 Task: Check the data of "Max calls waiting".
Action: Mouse moved to (16, 258)
Screenshot: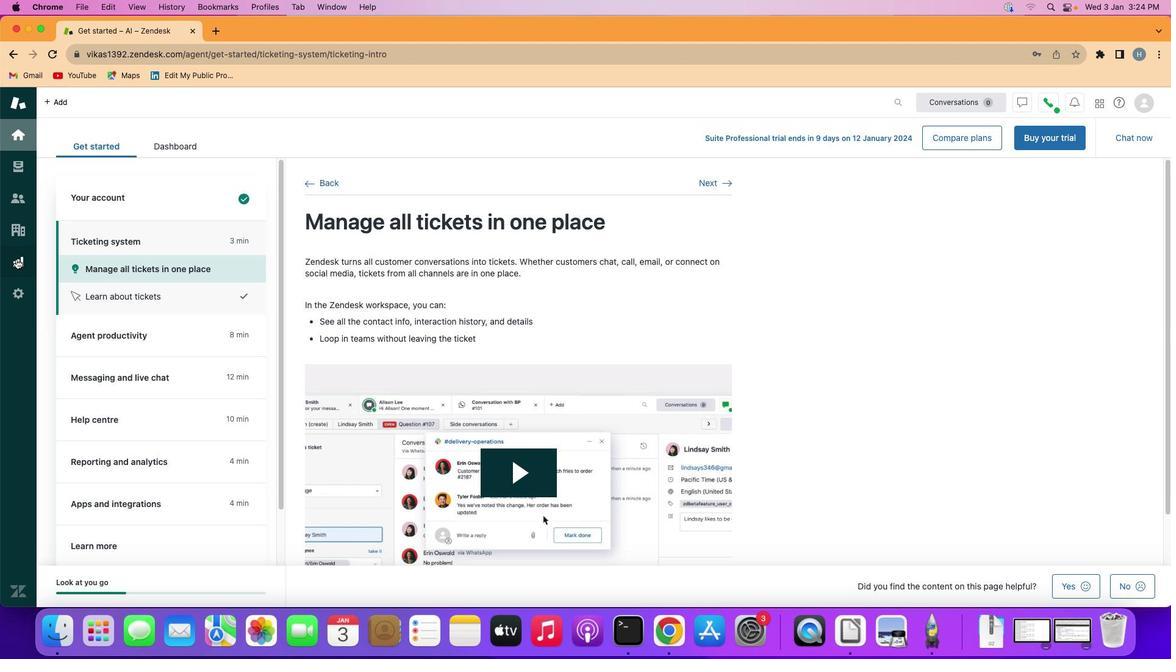 
Action: Mouse pressed left at (16, 258)
Screenshot: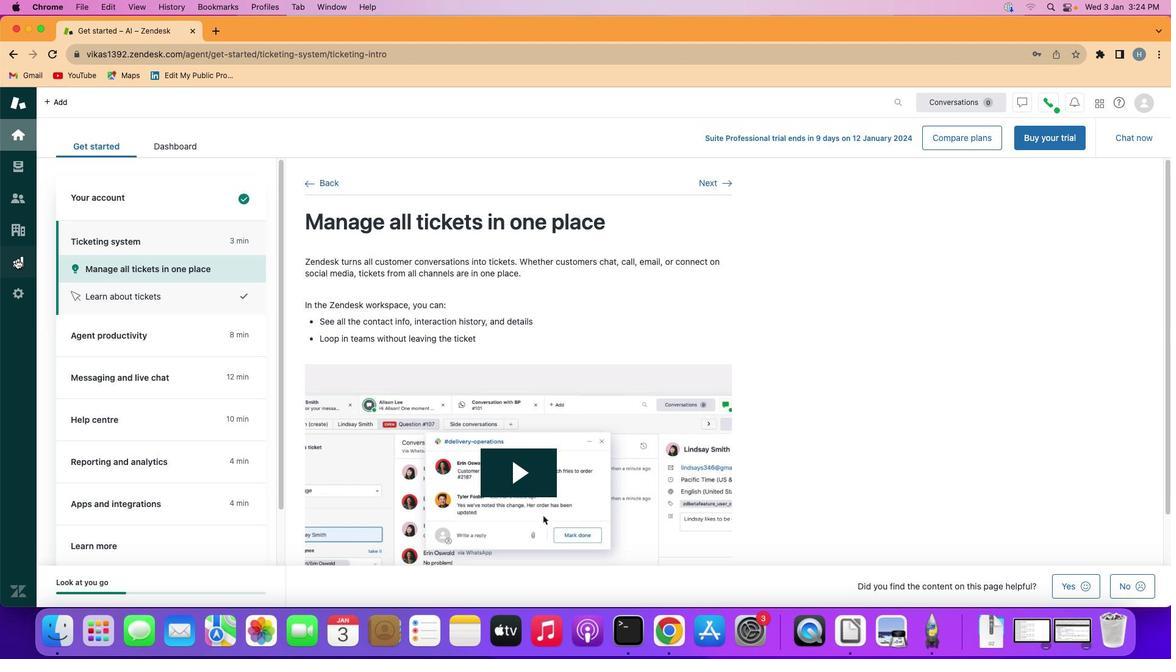 
Action: Mouse moved to (299, 167)
Screenshot: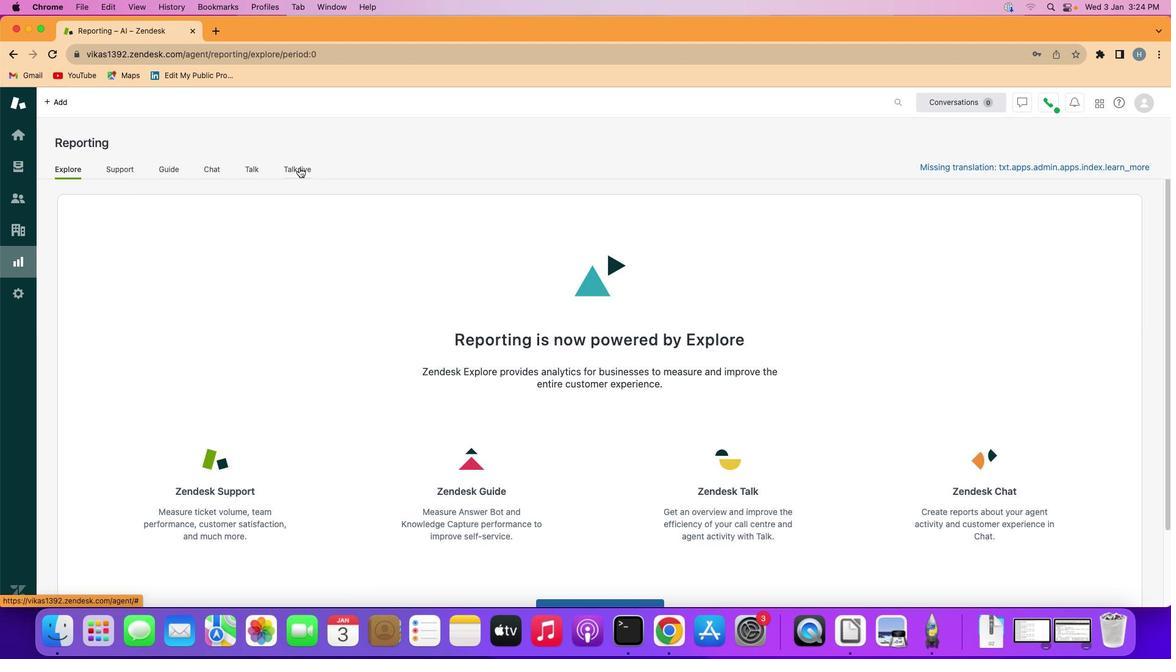 
Action: Mouse pressed left at (299, 167)
Screenshot: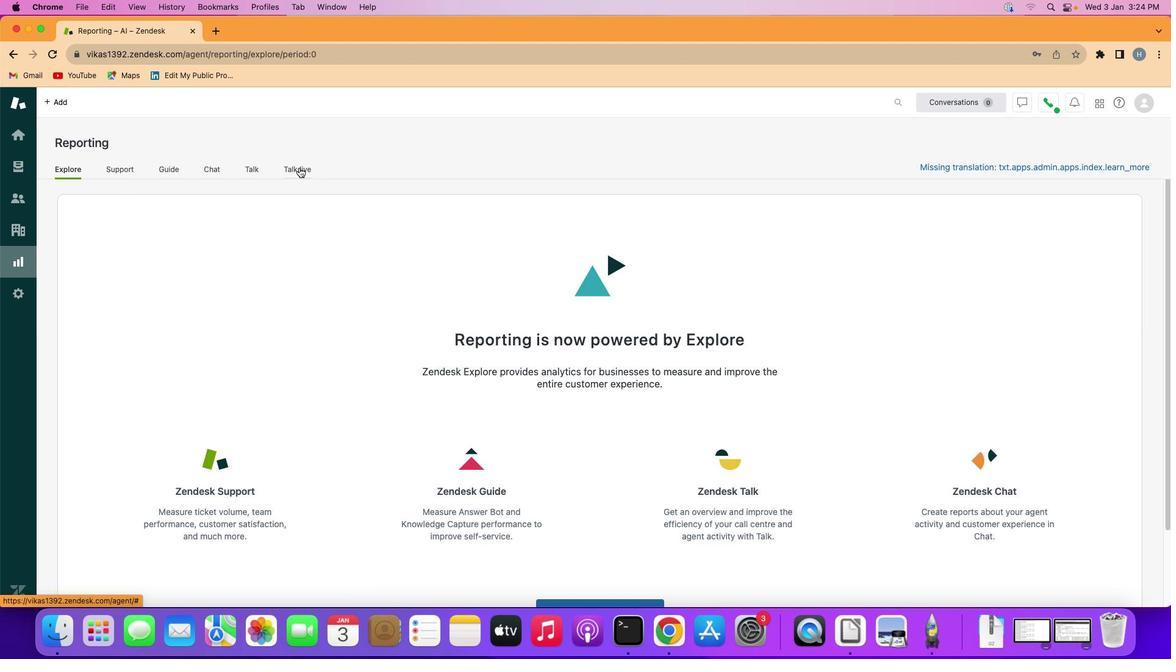 
Action: Mouse moved to (186, 400)
Screenshot: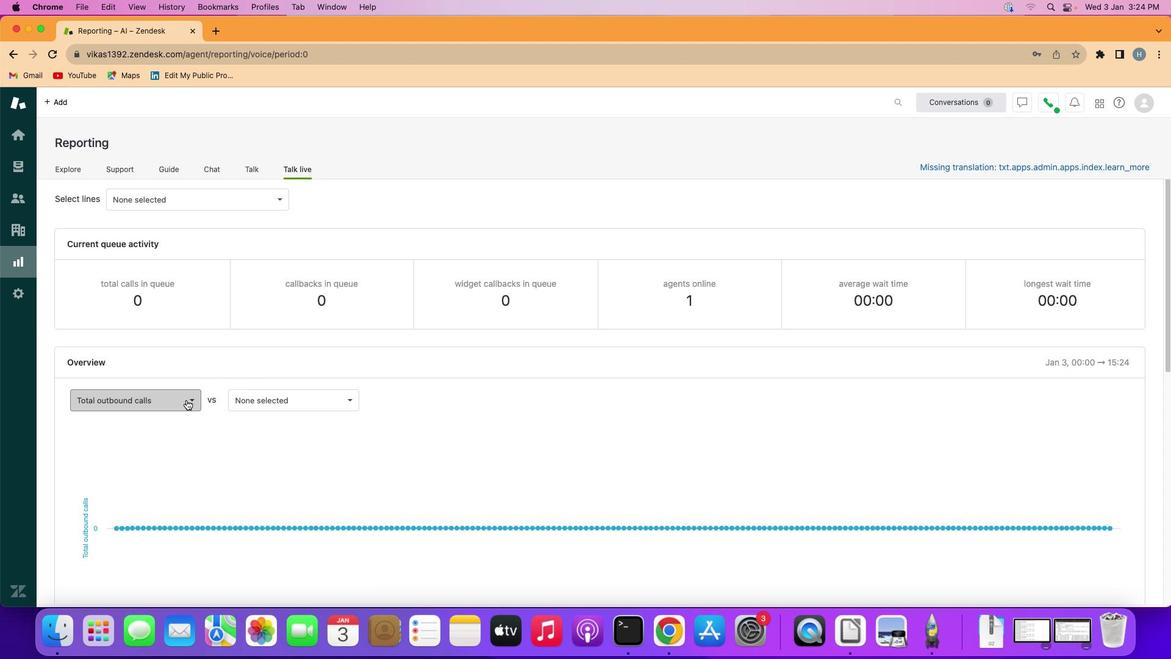 
Action: Mouse pressed left at (186, 400)
Screenshot: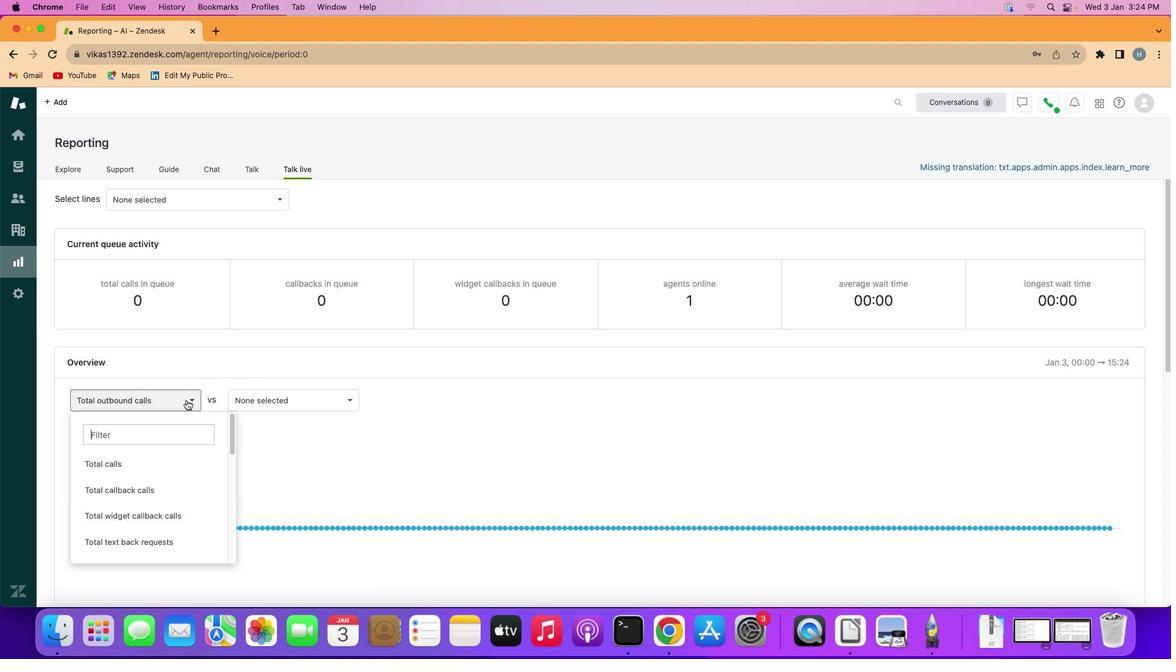 
Action: Mouse moved to (145, 473)
Screenshot: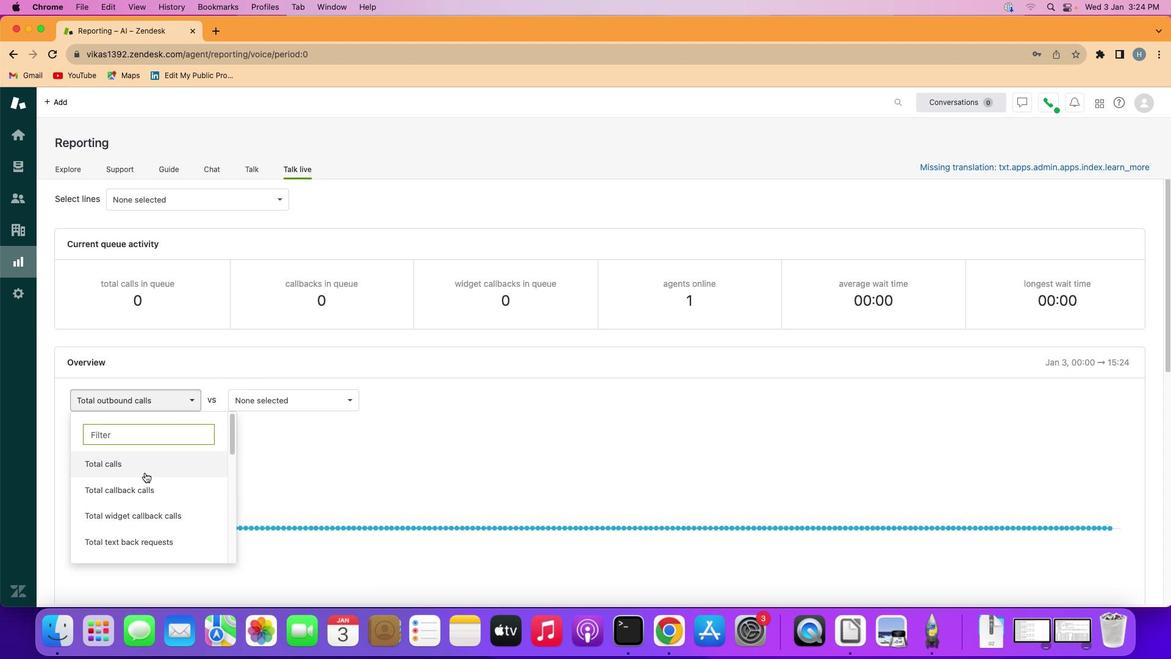 
Action: Mouse scrolled (145, 473) with delta (0, 0)
Screenshot: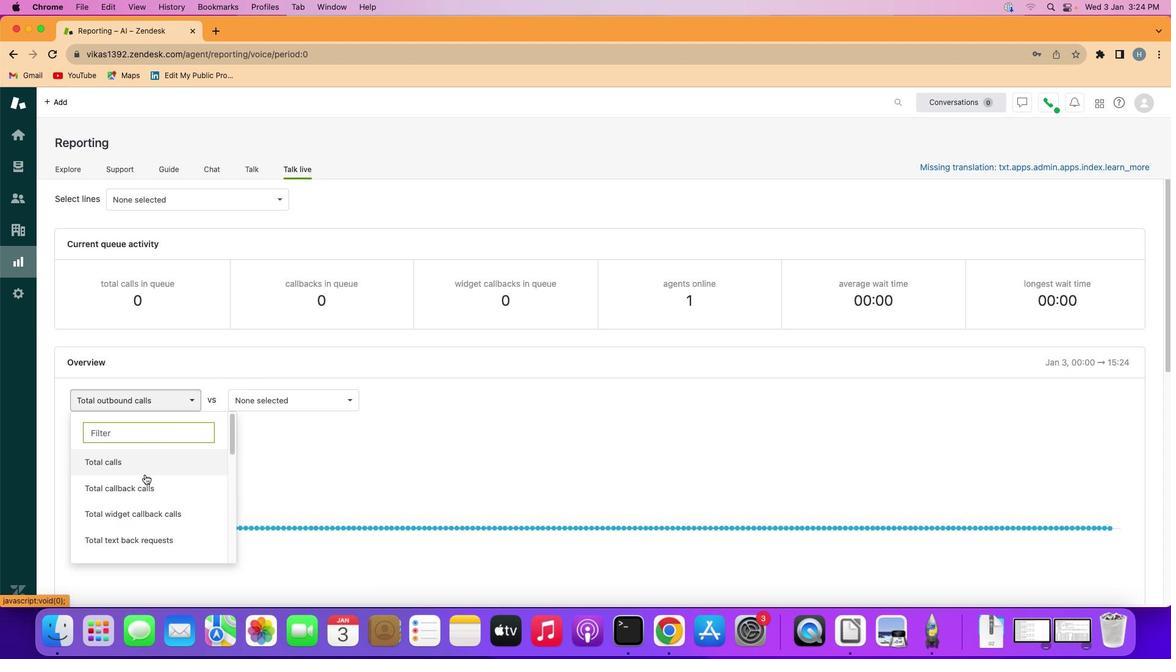 
Action: Mouse moved to (145, 474)
Screenshot: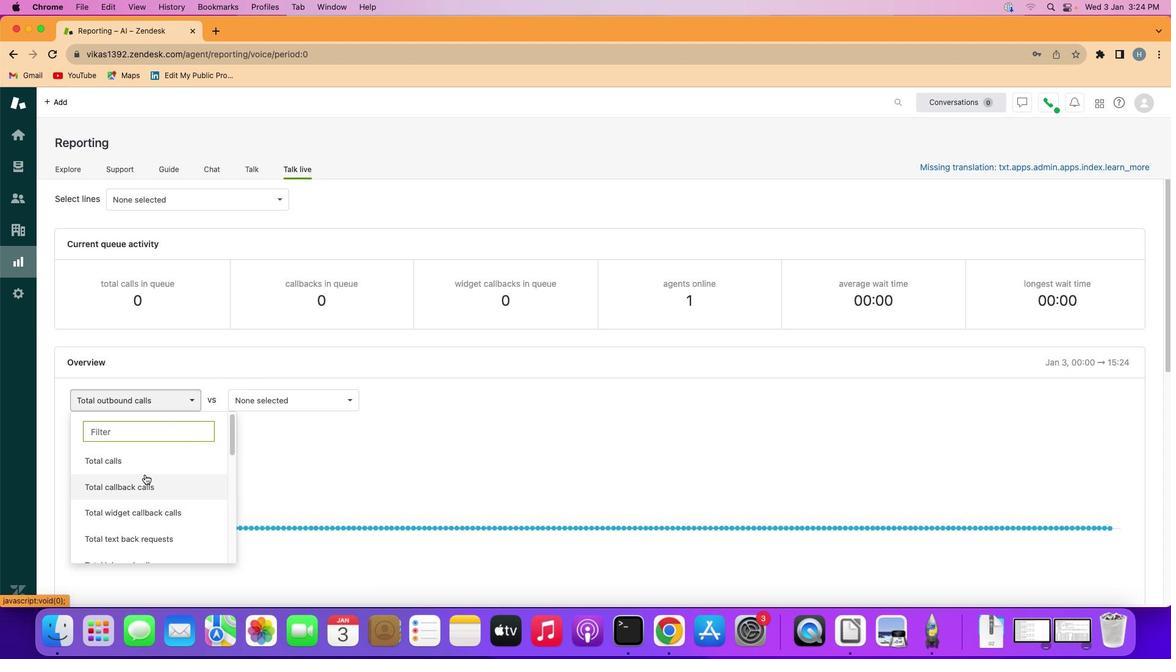 
Action: Mouse scrolled (145, 474) with delta (0, 0)
Screenshot: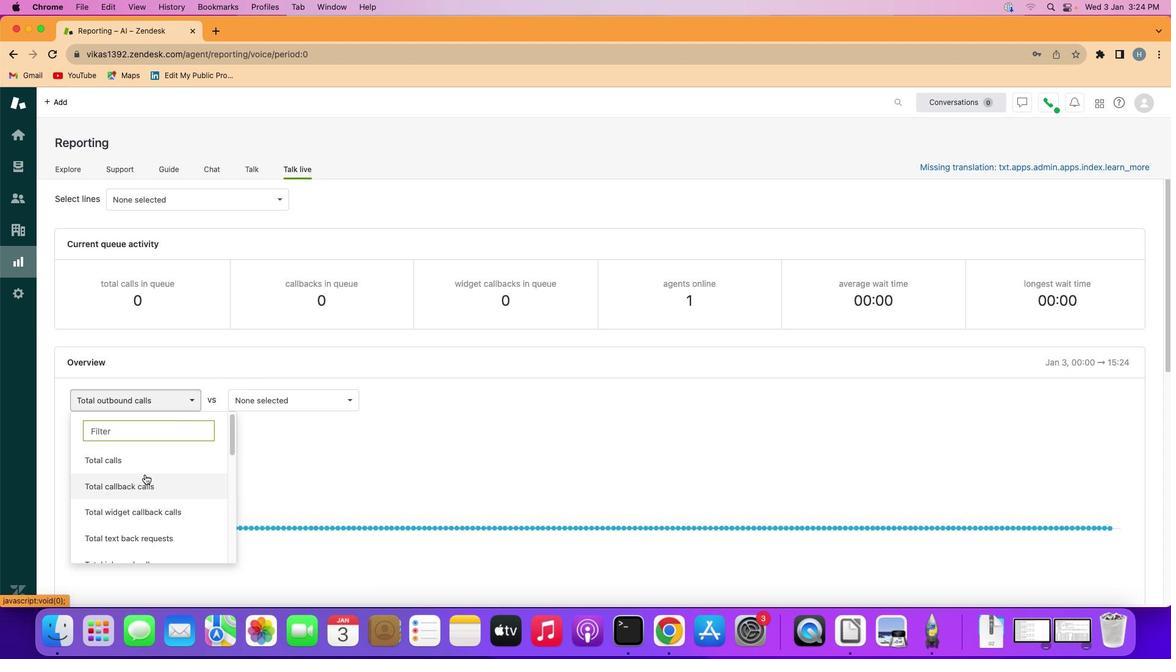 
Action: Mouse scrolled (145, 474) with delta (0, 0)
Screenshot: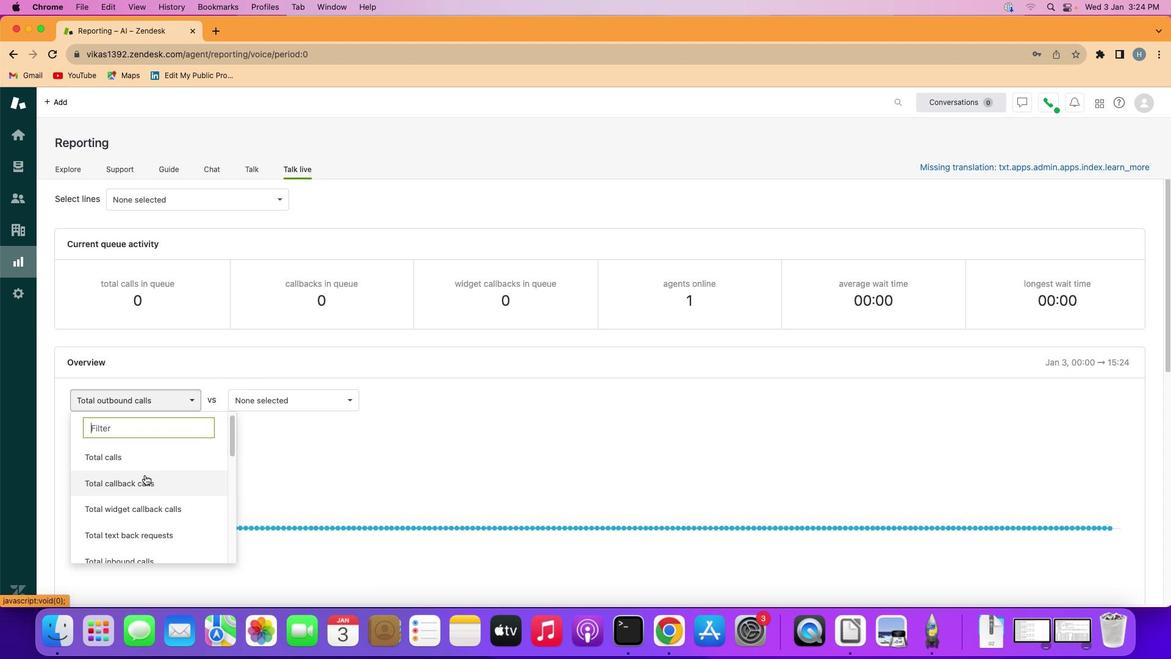 
Action: Mouse moved to (145, 474)
Screenshot: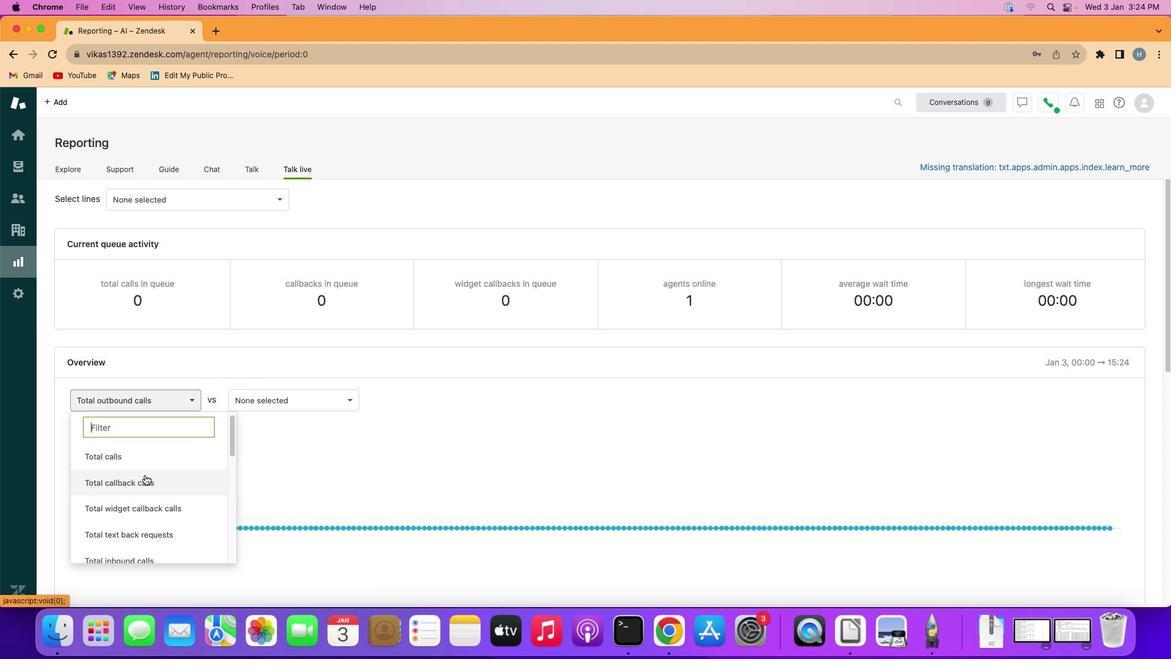 
Action: Mouse scrolled (145, 474) with delta (0, 0)
Screenshot: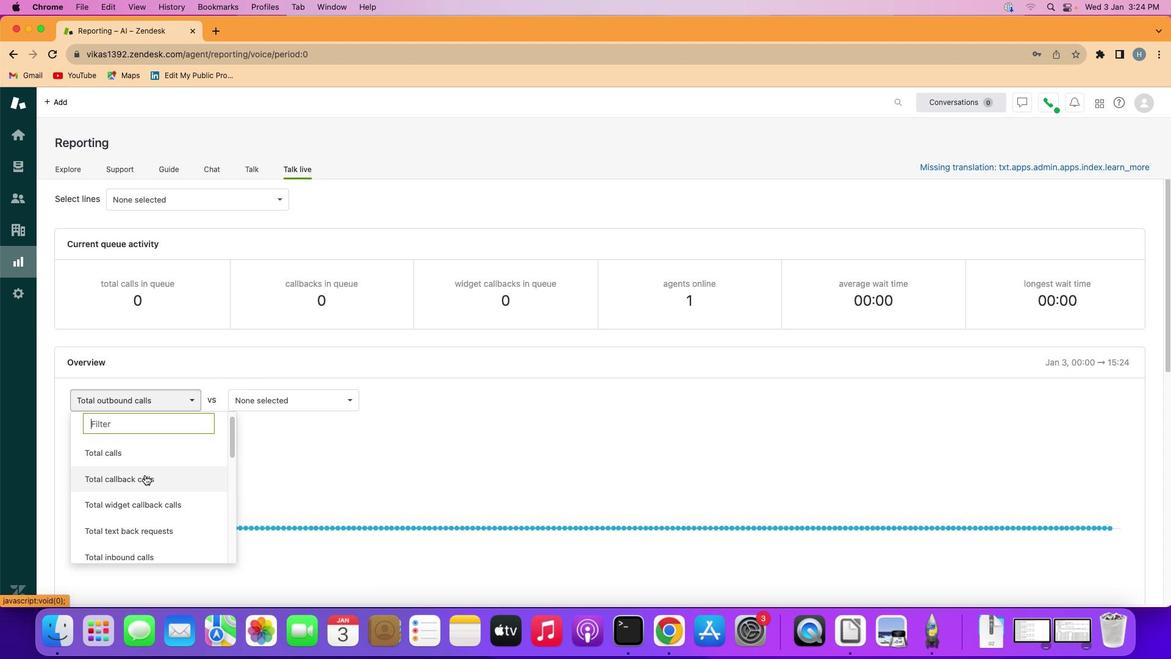 
Action: Mouse scrolled (145, 474) with delta (0, 0)
Screenshot: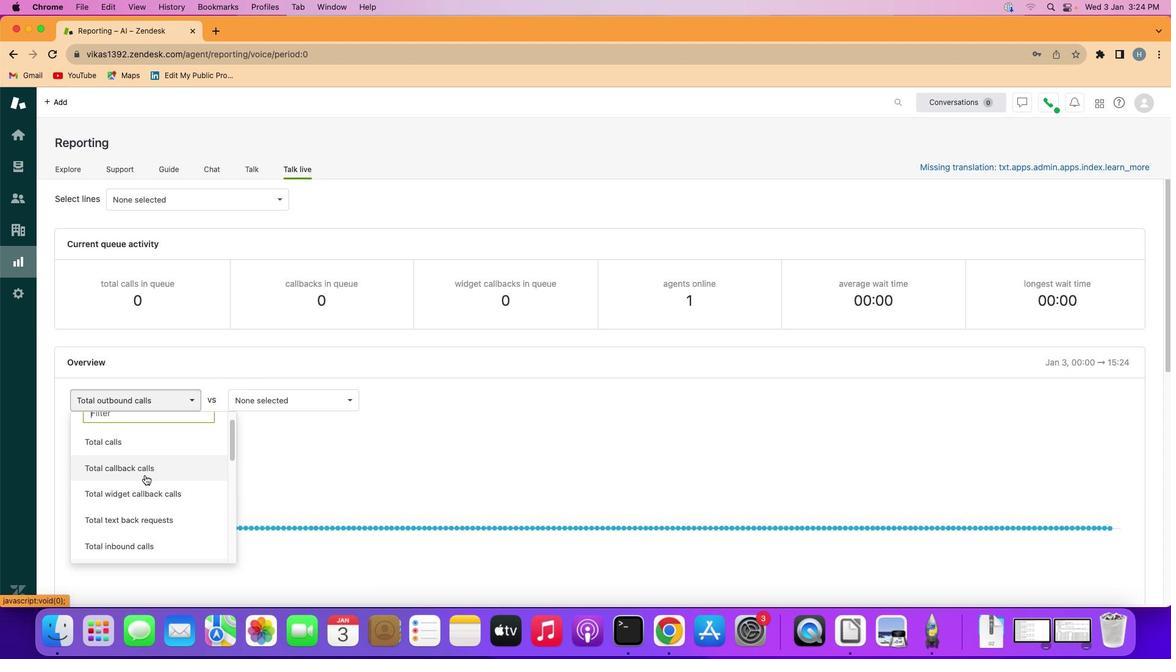 
Action: Mouse moved to (151, 475)
Screenshot: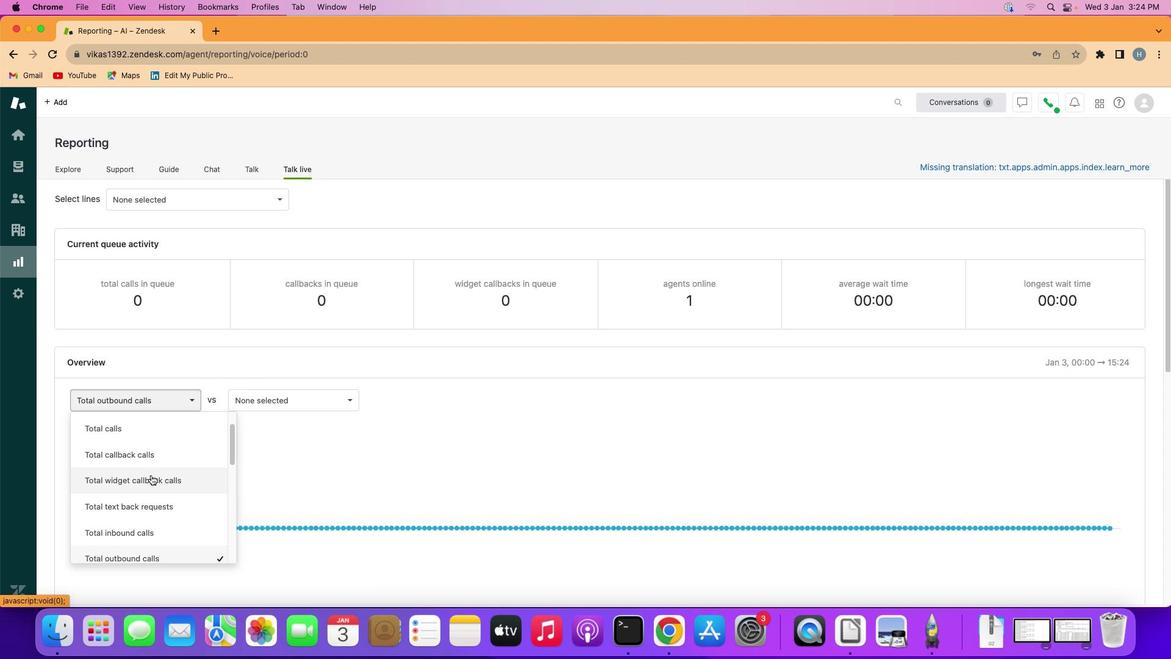 
Action: Mouse scrolled (151, 475) with delta (0, 0)
Screenshot: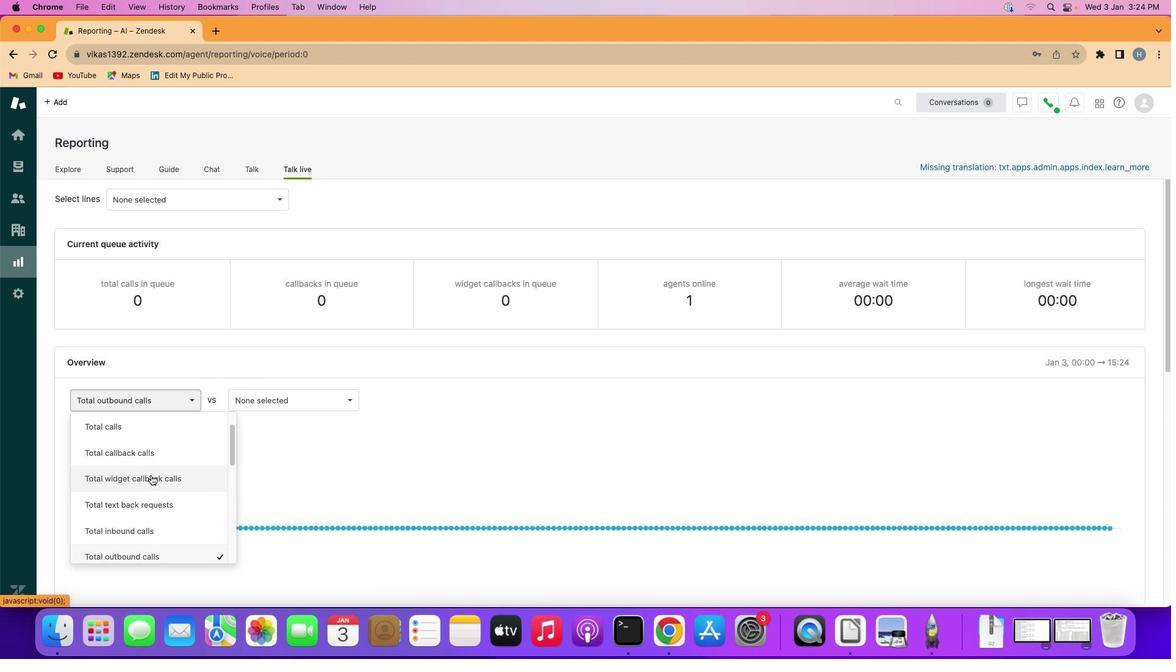 
Action: Mouse scrolled (151, 475) with delta (0, 0)
Screenshot: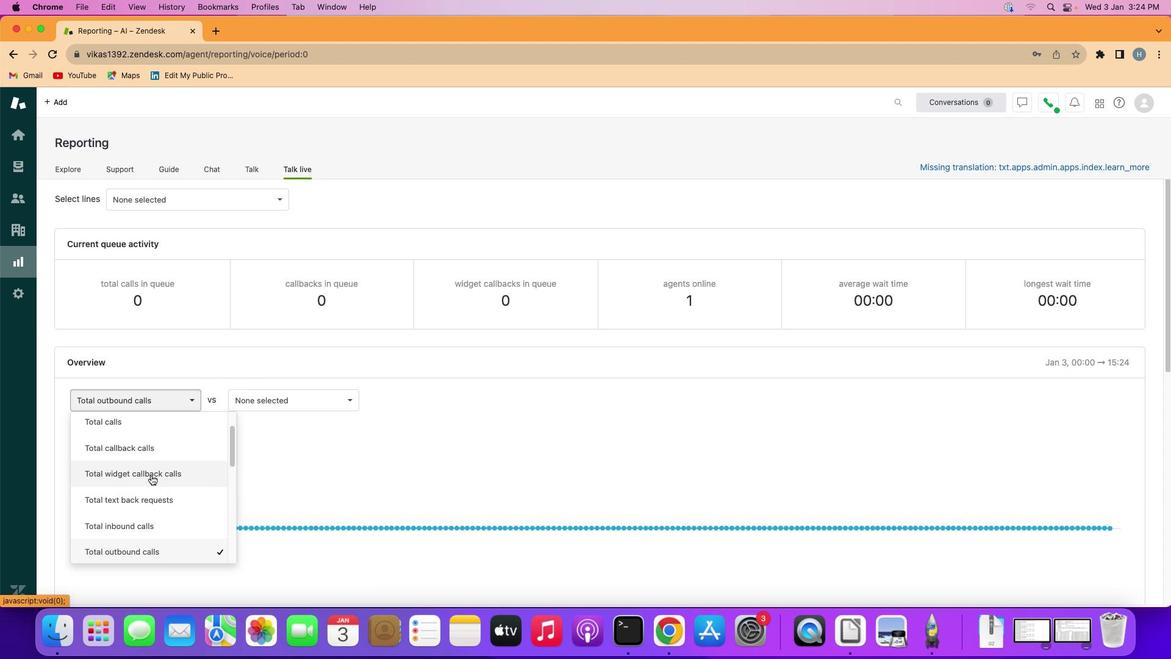 
Action: Mouse moved to (151, 474)
Screenshot: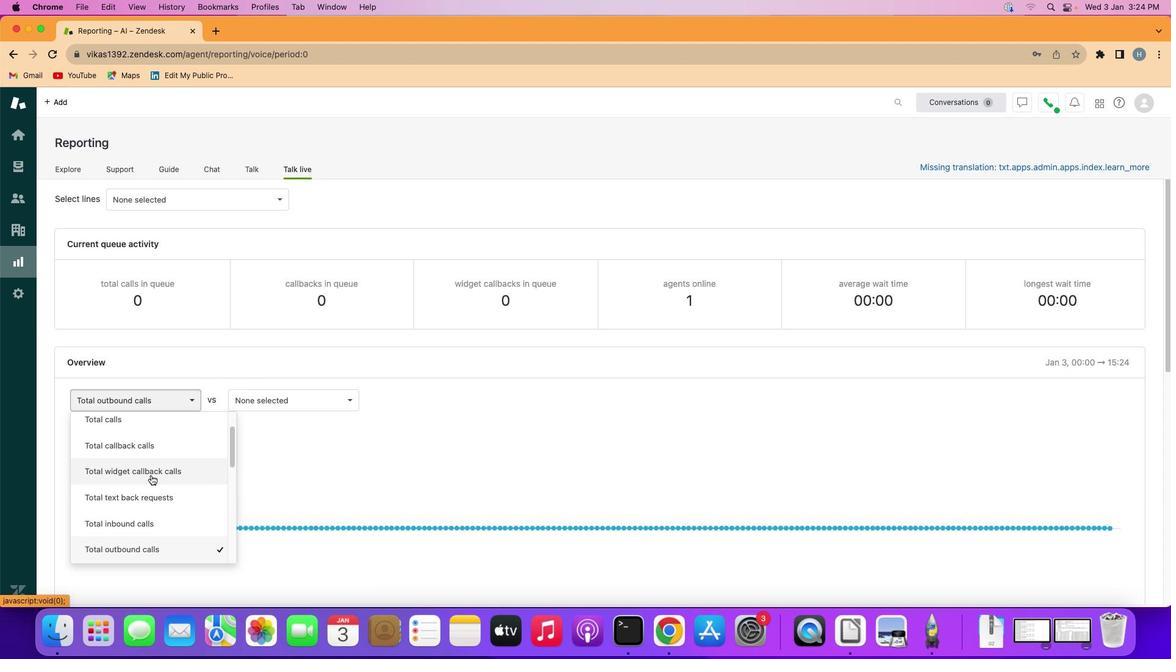 
Action: Mouse scrolled (151, 474) with delta (0, 0)
Screenshot: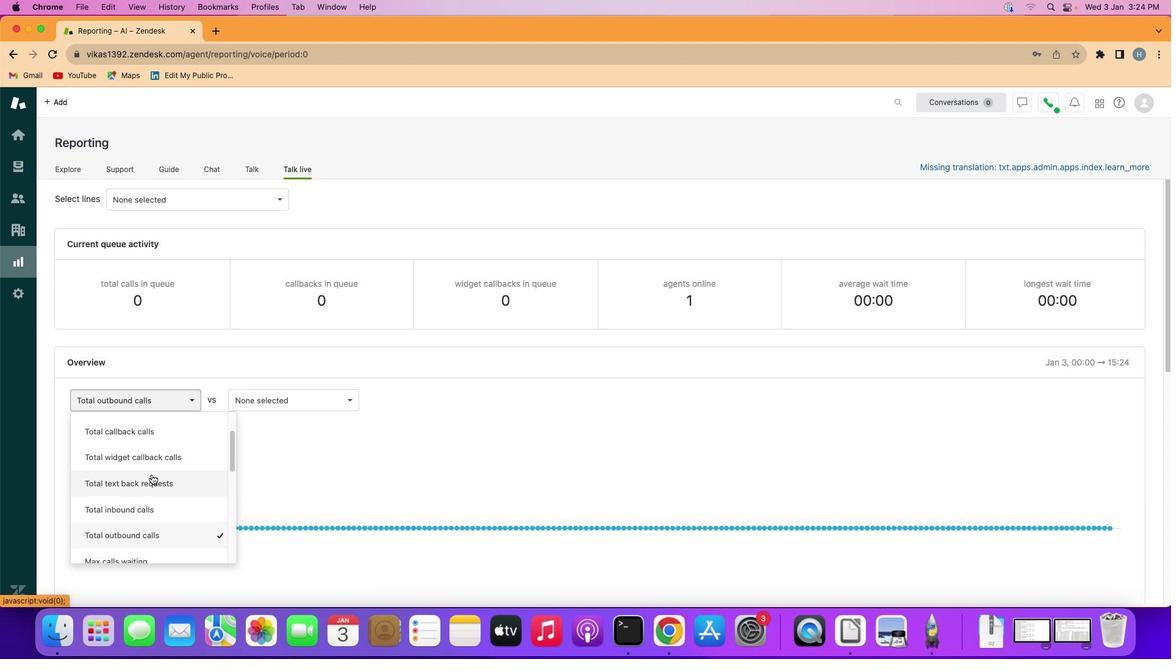 
Action: Mouse moved to (151, 474)
Screenshot: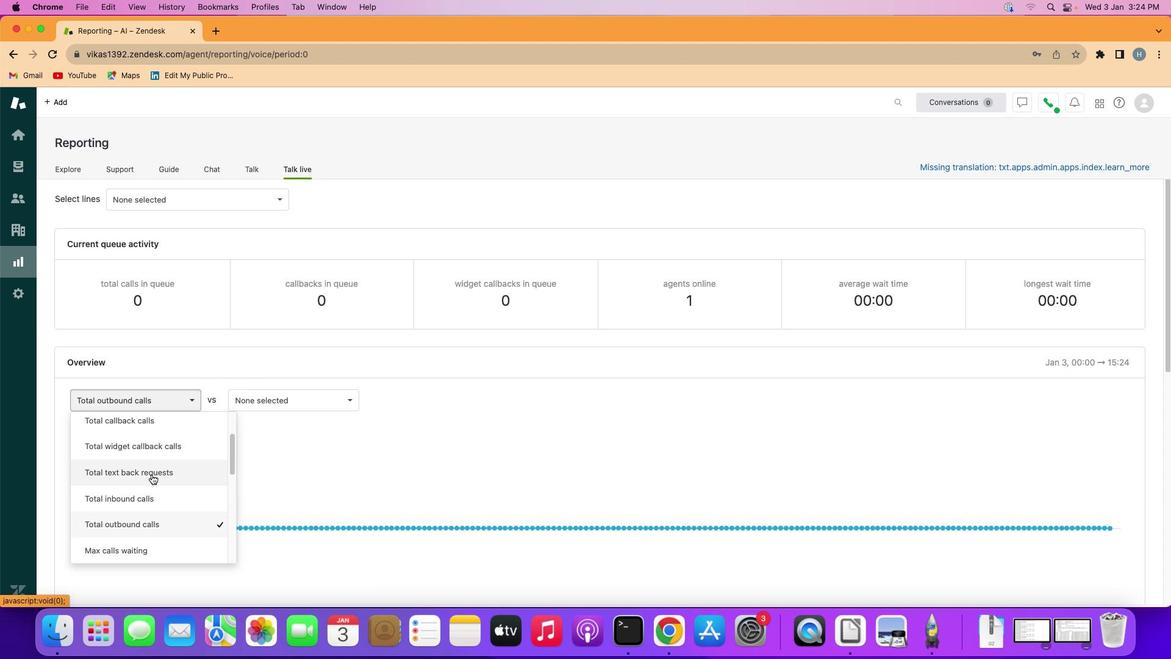 
Action: Mouse scrolled (151, 474) with delta (0, 0)
Screenshot: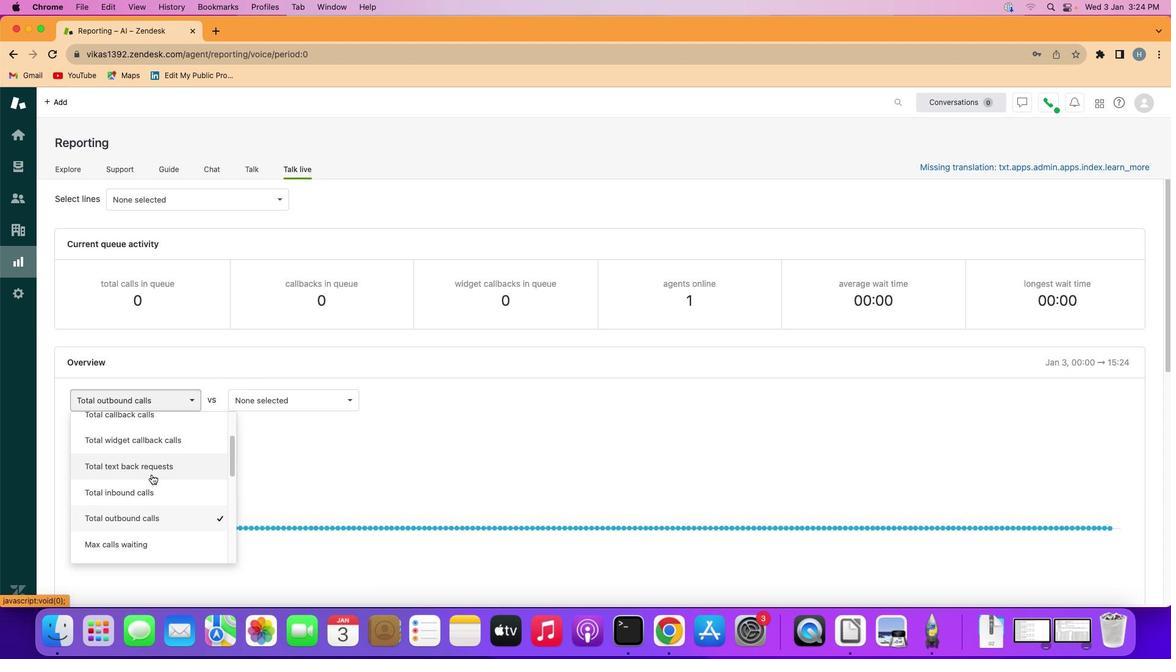 
Action: Mouse moved to (148, 530)
Screenshot: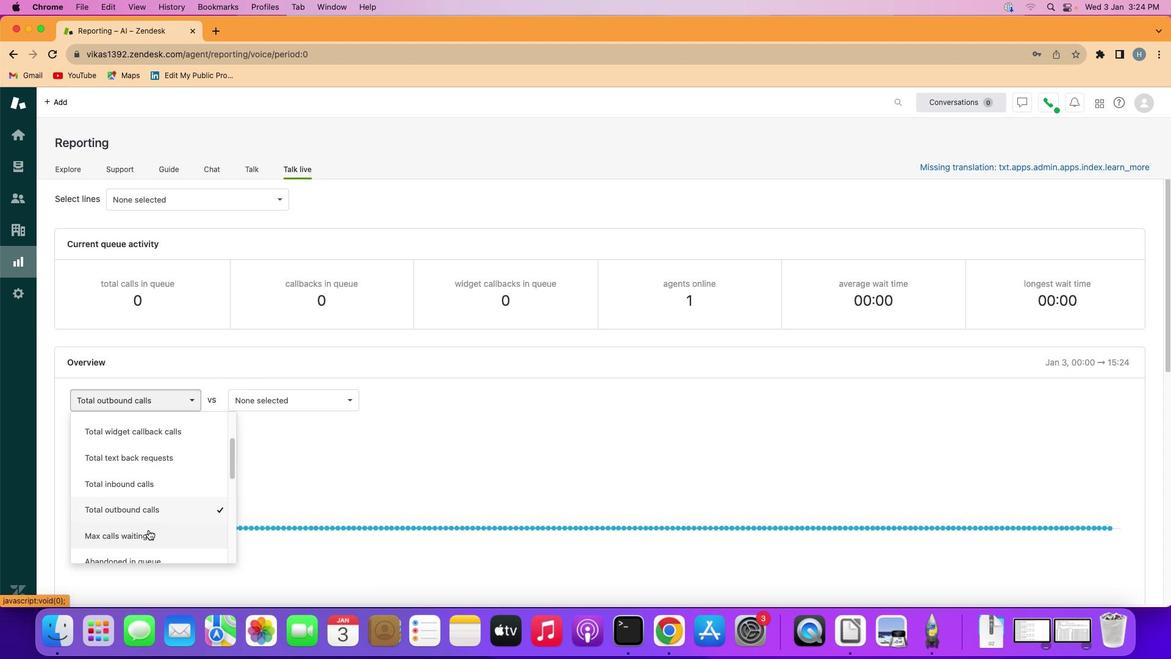
Action: Mouse pressed left at (148, 530)
Screenshot: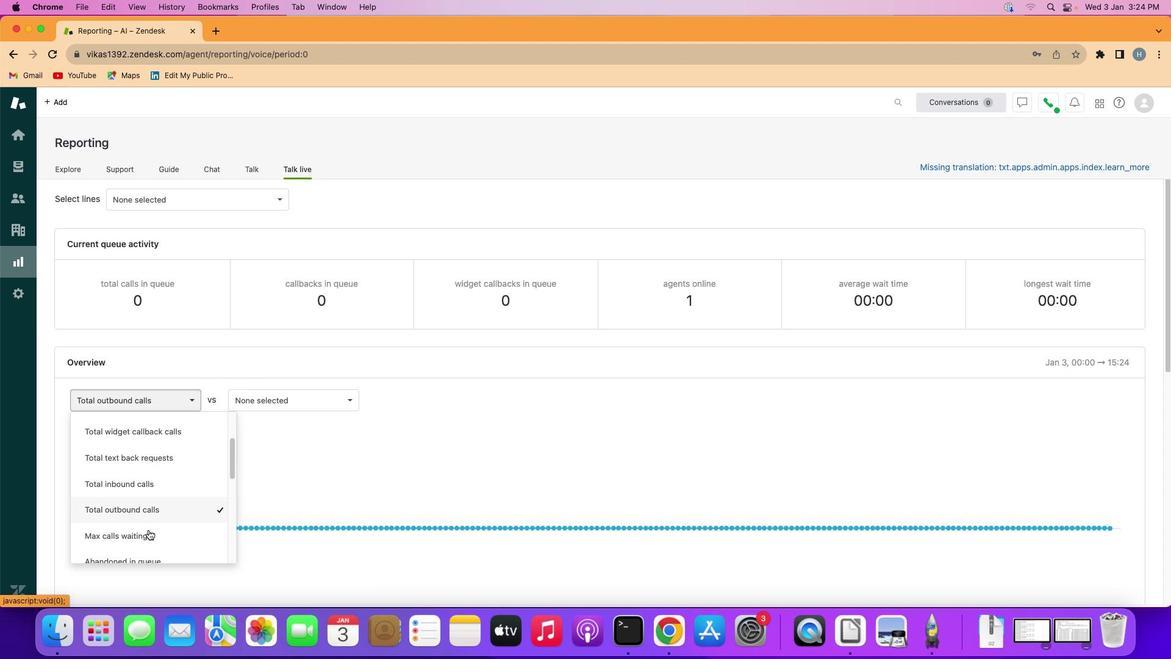 
Action: Mouse moved to (147, 529)
Screenshot: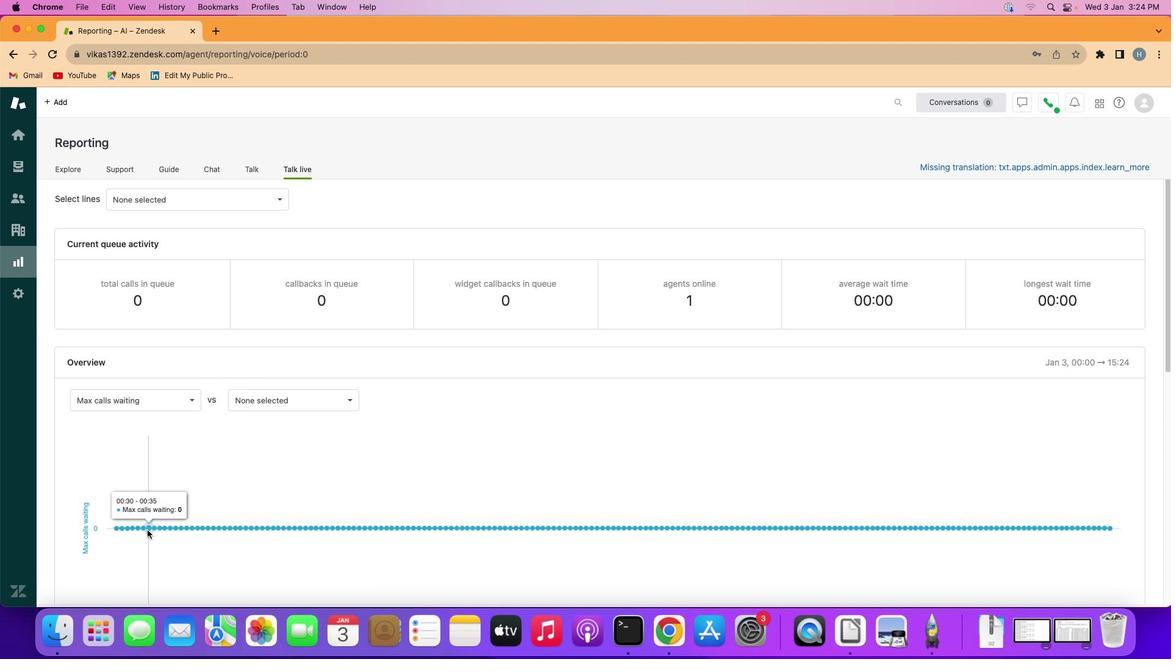 
